 Task: Add a field from the Popular template Effort Level with name TurboCharge.
Action: Mouse moved to (73, 349)
Screenshot: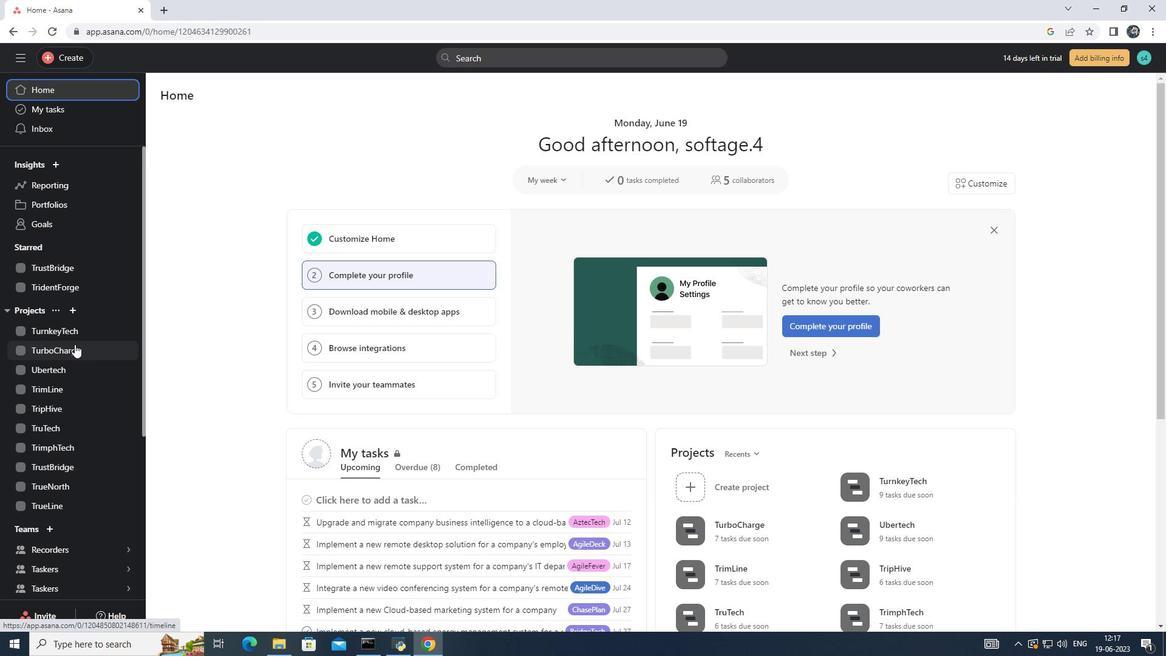 
Action: Mouse pressed left at (73, 349)
Screenshot: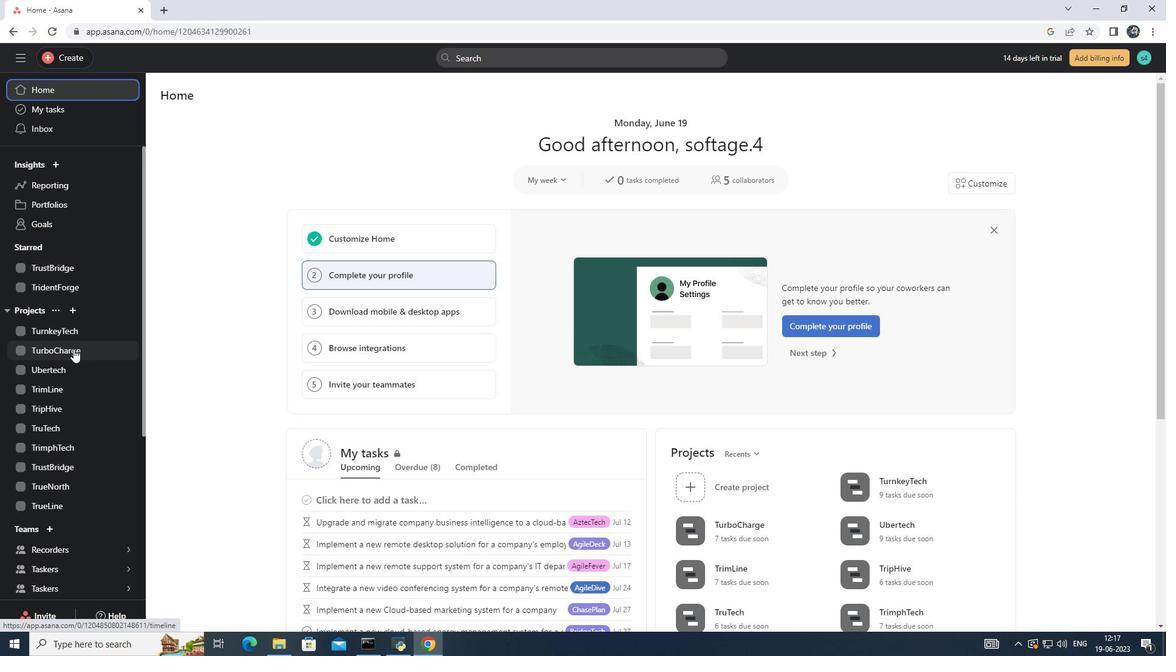 
Action: Mouse moved to (217, 121)
Screenshot: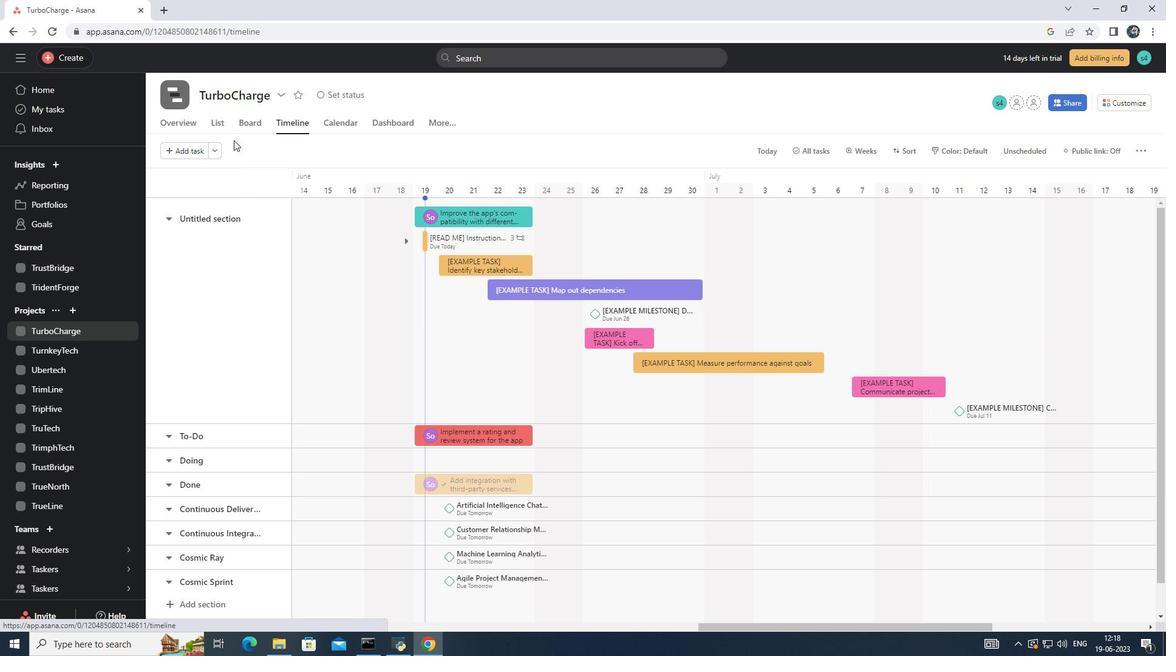 
Action: Mouse pressed left at (217, 121)
Screenshot: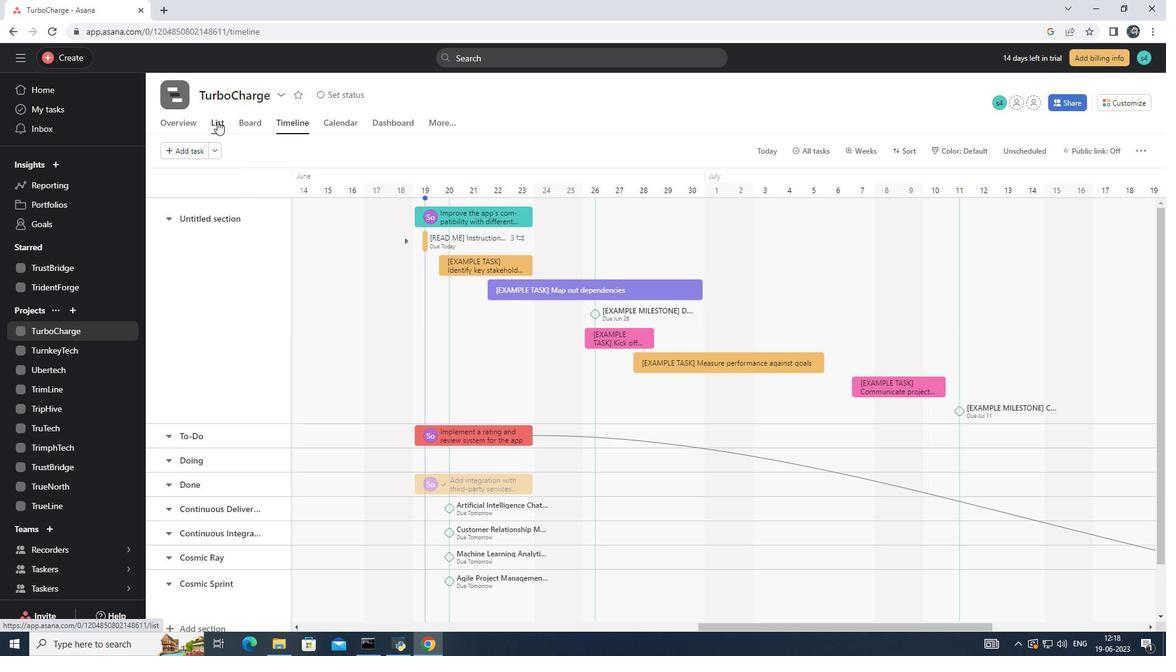 
Action: Mouse moved to (907, 180)
Screenshot: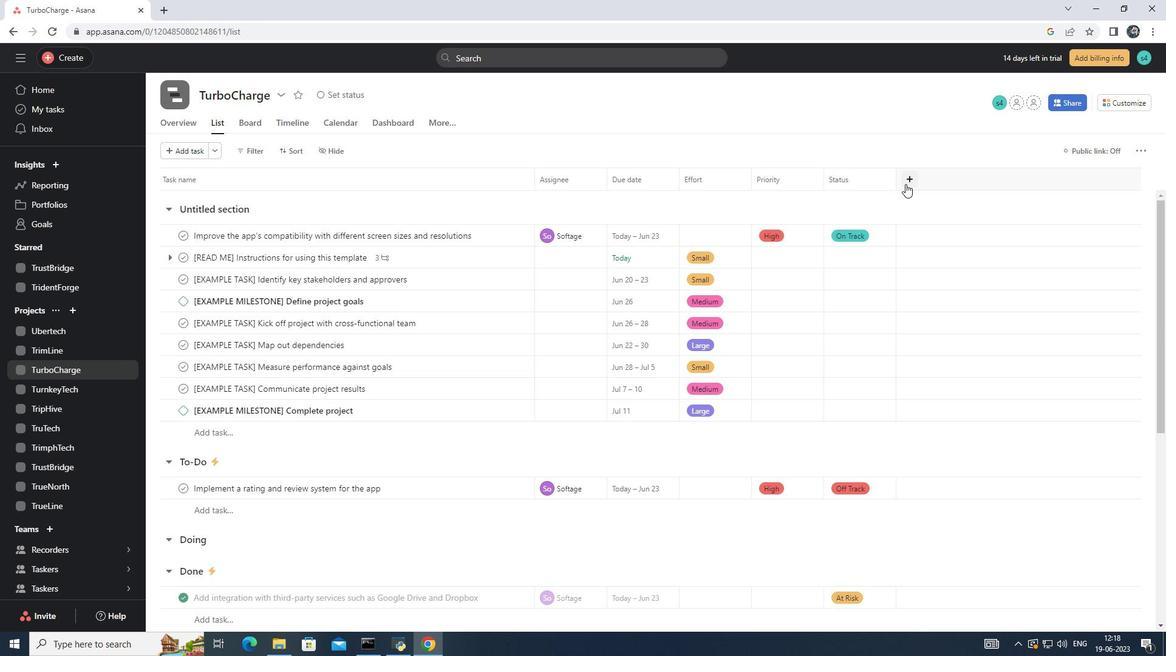 
Action: Mouse pressed left at (907, 180)
Screenshot: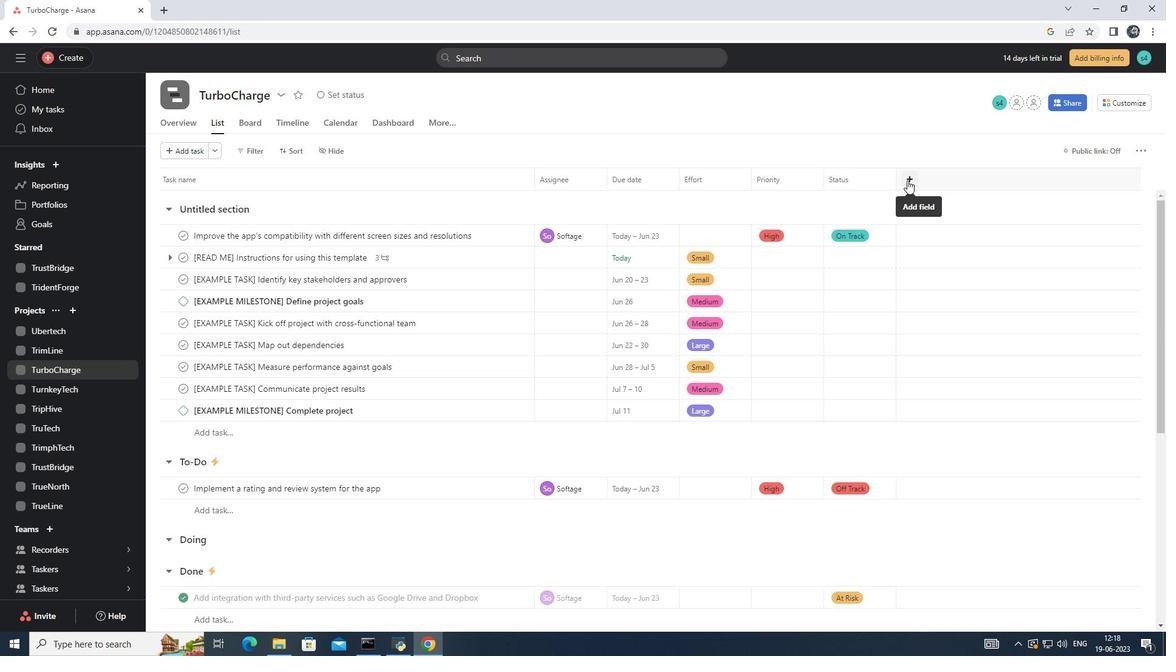 
Action: Mouse moved to (955, 243)
Screenshot: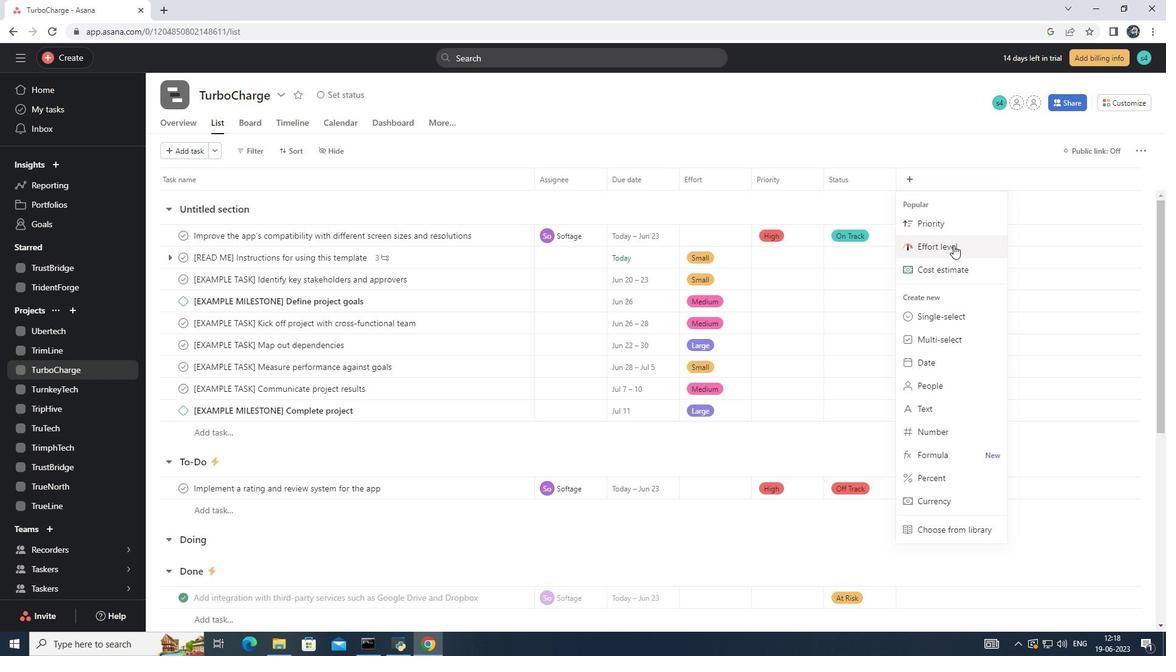 
Action: Mouse pressed left at (955, 243)
Screenshot: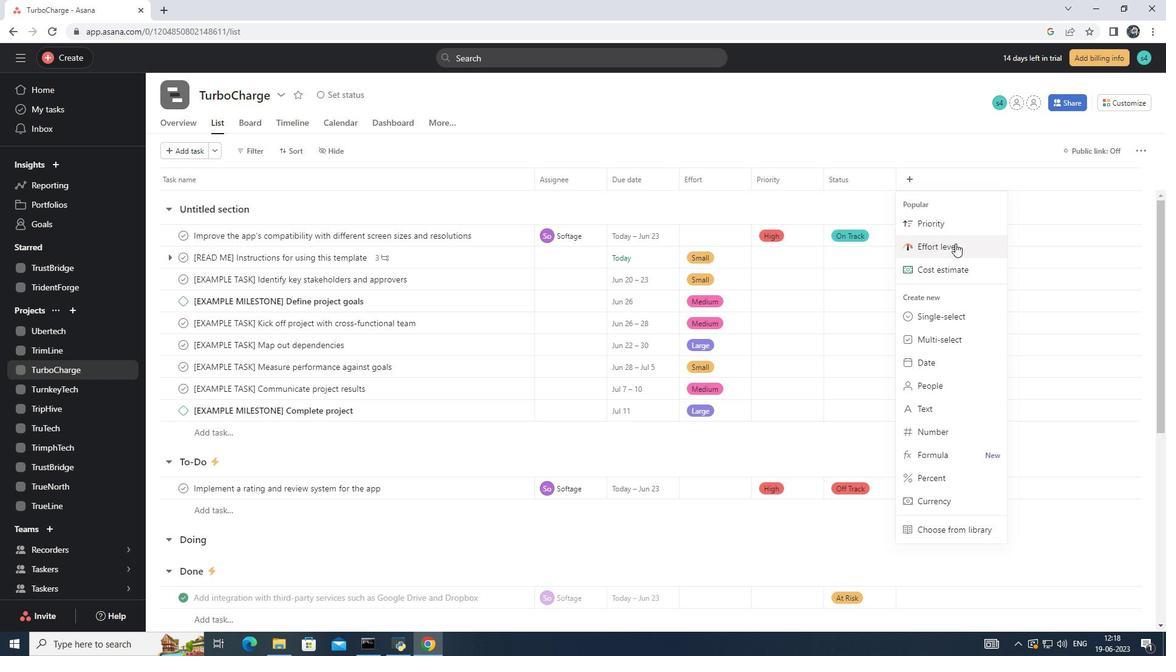 
Action: Mouse moved to (489, 162)
Screenshot: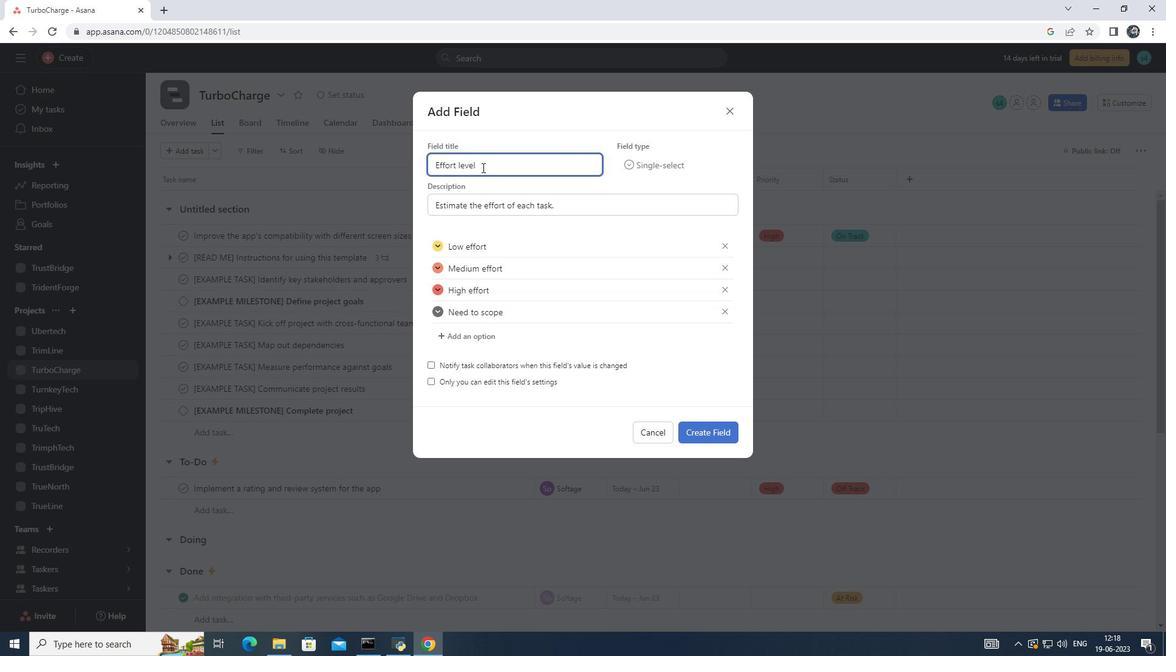 
Action: Key pressed <Key.backspace><Key.backspace><Key.backspace><Key.backspace><Key.backspace><Key.backspace><Key.backspace><Key.backspace><Key.backspace><Key.backspace><Key.backspace><Key.backspace><Key.backspace><Key.backspace><Key.backspace><Key.backspace><Key.shift>Turbo<Key.shift>Charge
Screenshot: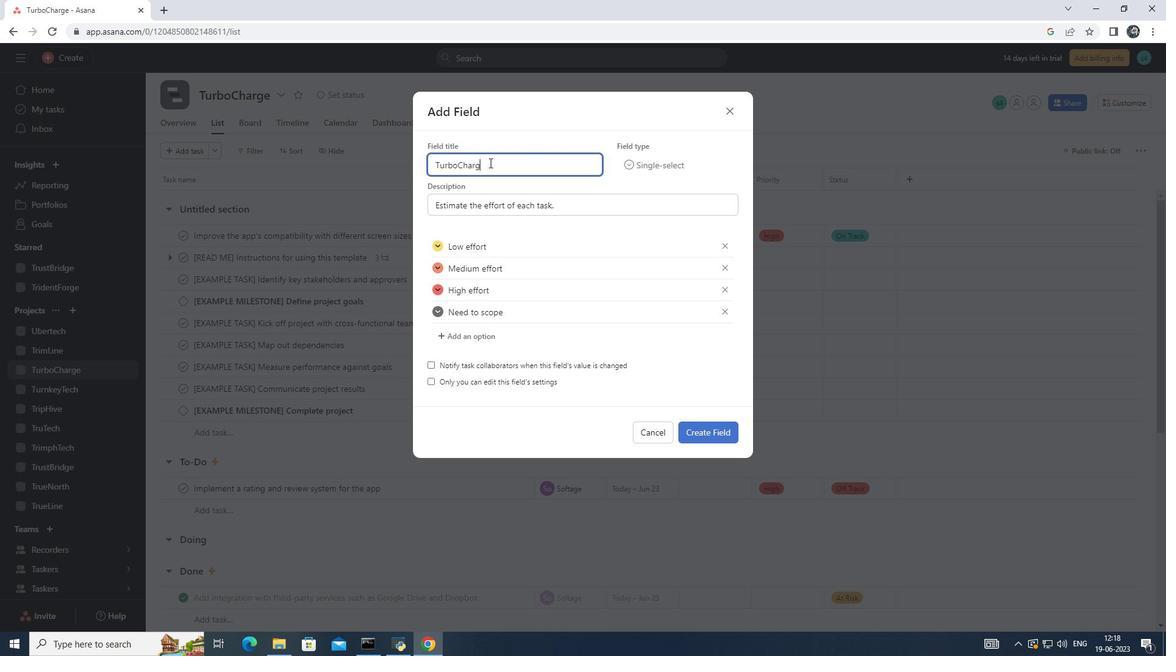 
Action: Mouse moved to (702, 434)
Screenshot: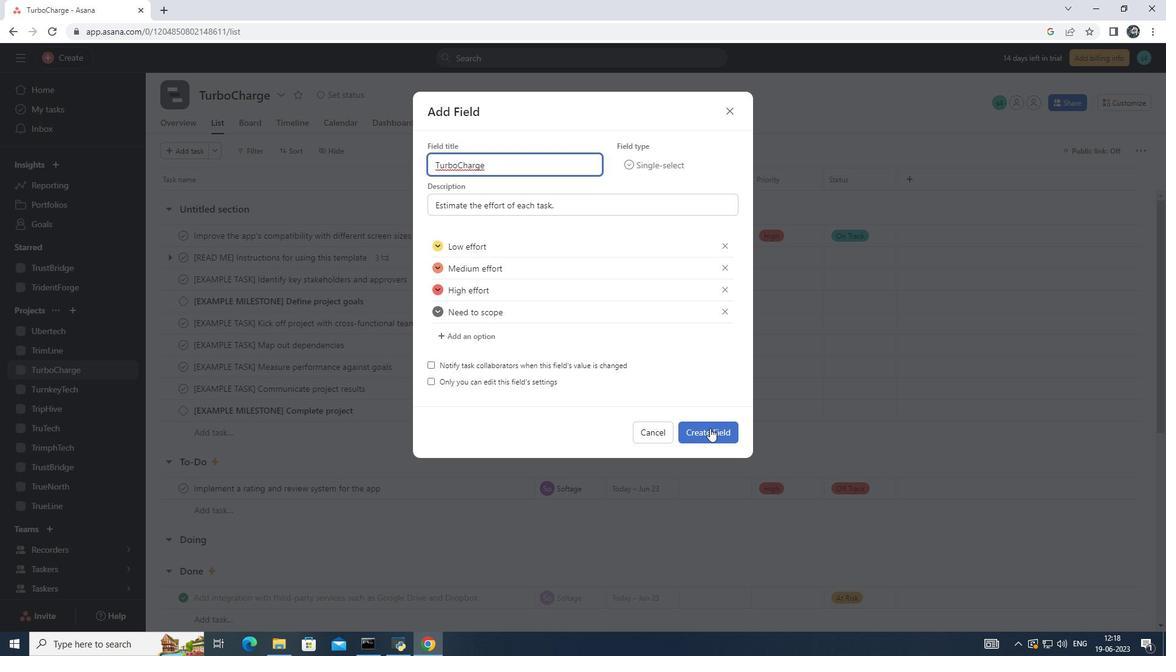 
Action: Mouse pressed left at (702, 434)
Screenshot: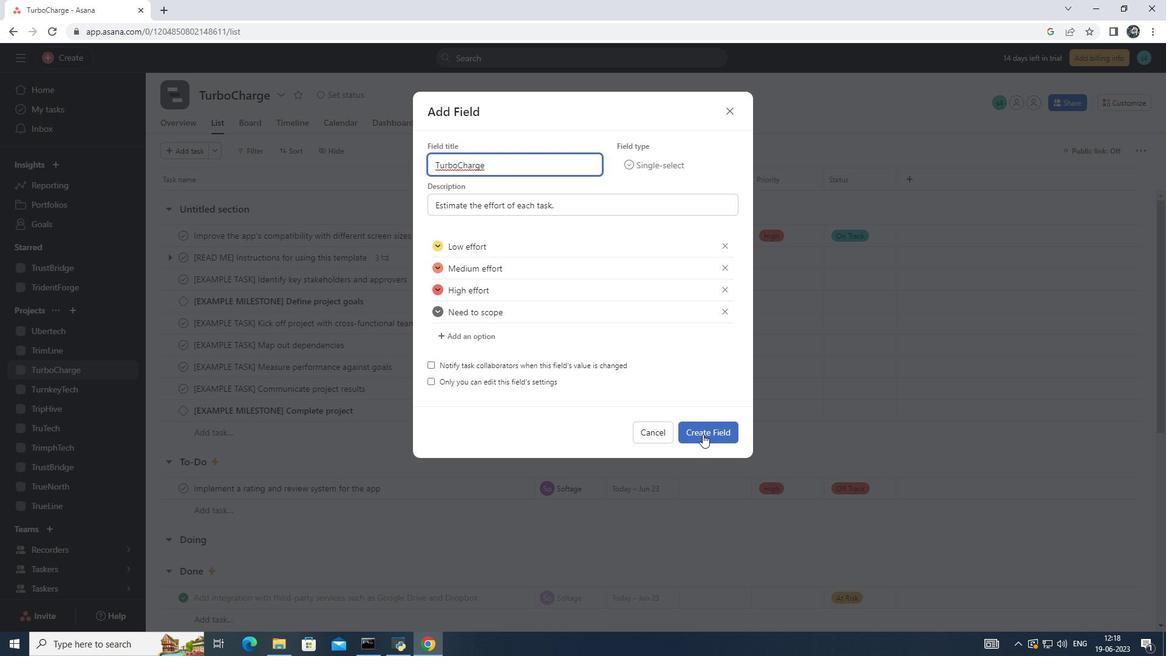 
Action: Mouse moved to (723, 380)
Screenshot: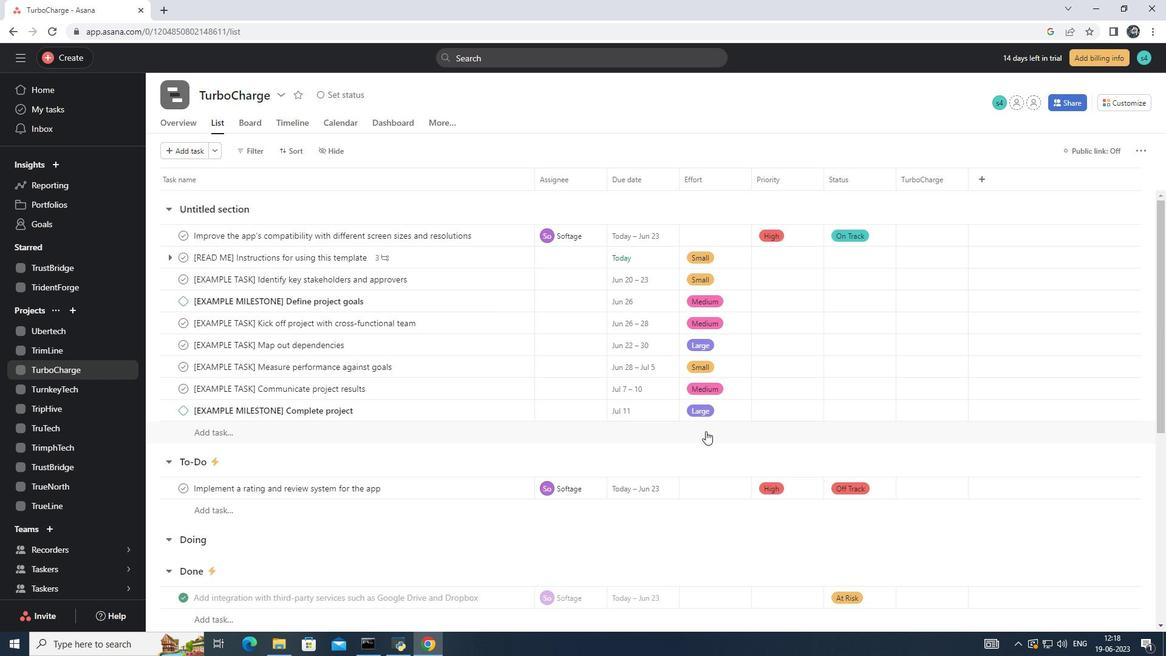 
